 Task: Open Card Card0000000079 in Board Board0000000020 in Workspace WS0000000007 in Trello. Add Member Email0000000027 to Card Card0000000079 in Board Board0000000020 in Workspace WS0000000007 in Trello. Add Orange Label titled Label0000000079 to Card Card0000000079 in Board Board0000000020 in Workspace WS0000000007 in Trello. Add Checklist CL0000000079 to Card Card0000000079 in Board Board0000000020 in Workspace WS0000000007 in Trello. Add Dates with Start Date as Oct 01 2023 and Due Date as Oct 31 2023 to Card Card0000000079 in Board Board0000000020 in Workspace WS0000000007 in Trello
Action: Mouse moved to (333, 451)
Screenshot: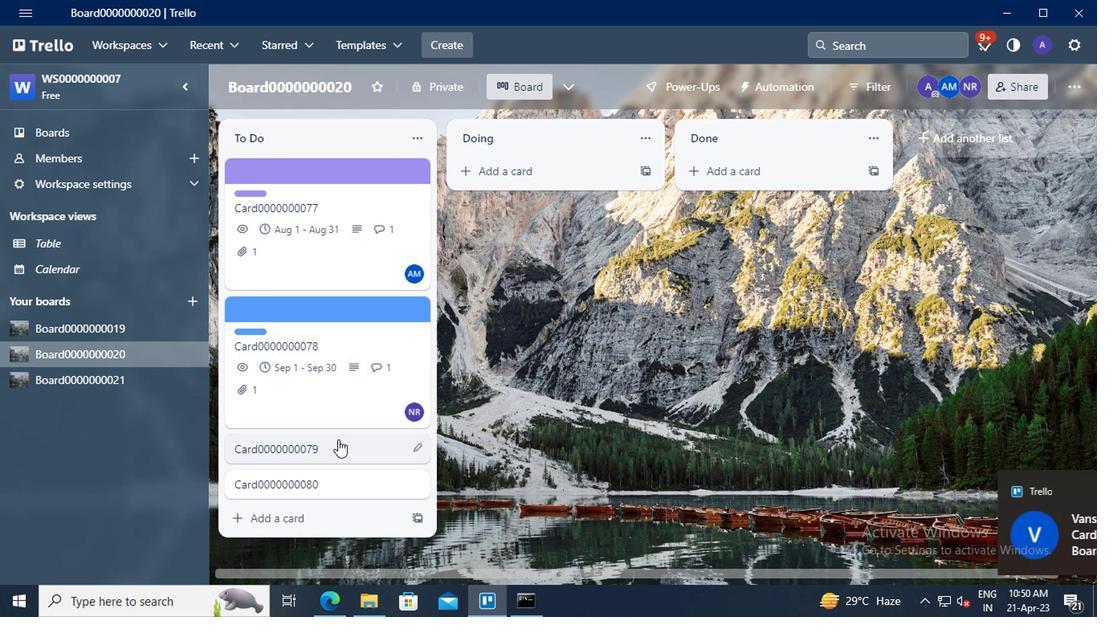 
Action: Mouse pressed left at (333, 451)
Screenshot: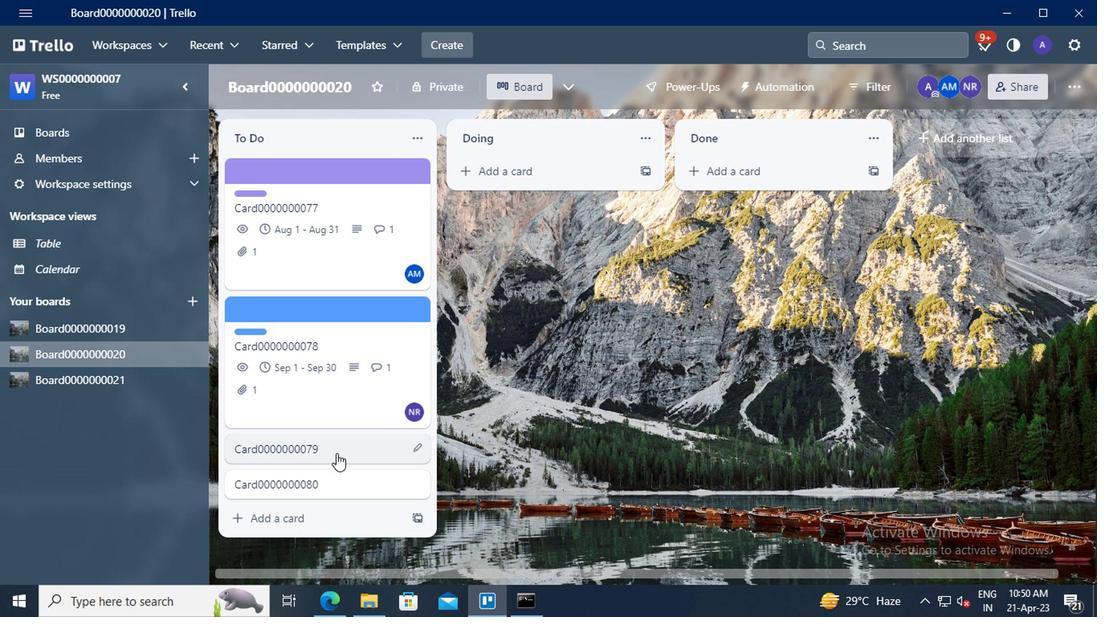 
Action: Mouse moved to (742, 199)
Screenshot: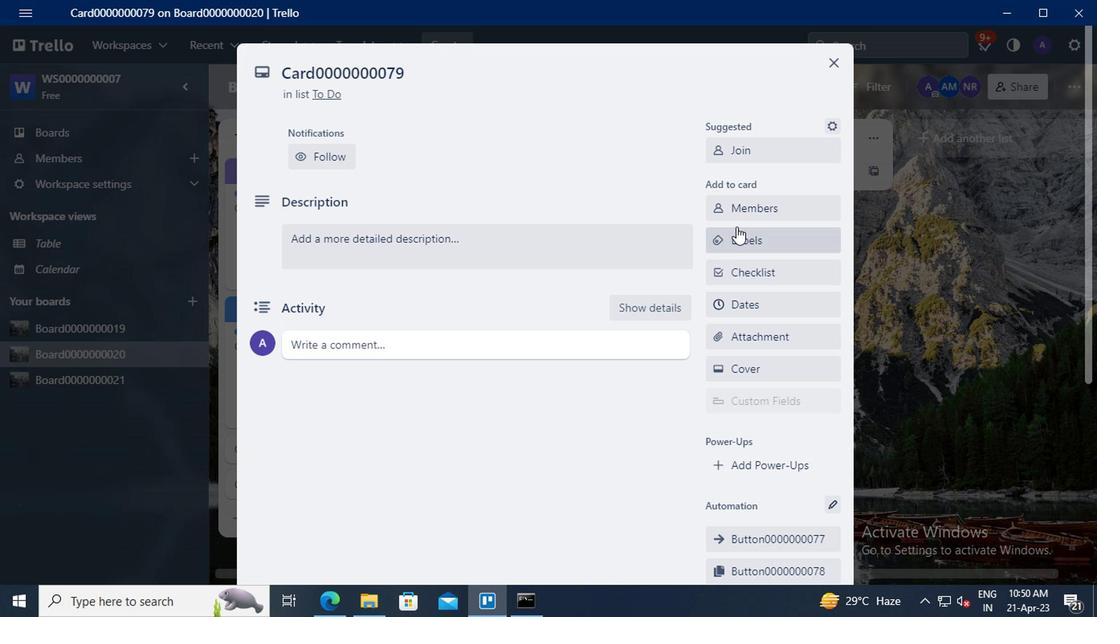 
Action: Mouse pressed left at (742, 199)
Screenshot: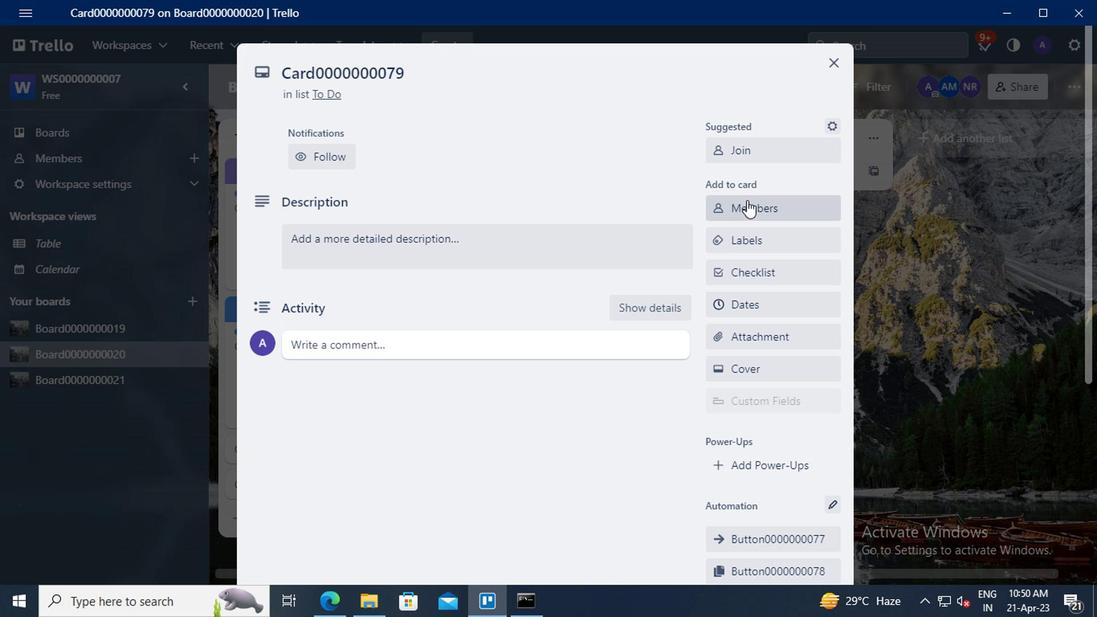 
Action: Mouse moved to (742, 281)
Screenshot: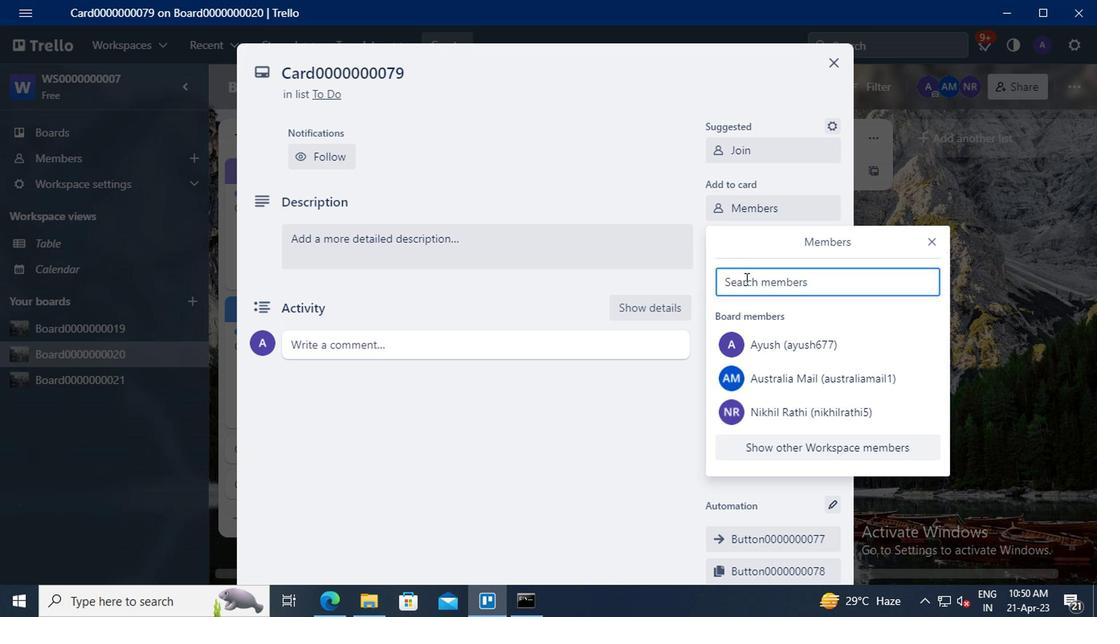
Action: Mouse pressed left at (742, 281)
Screenshot: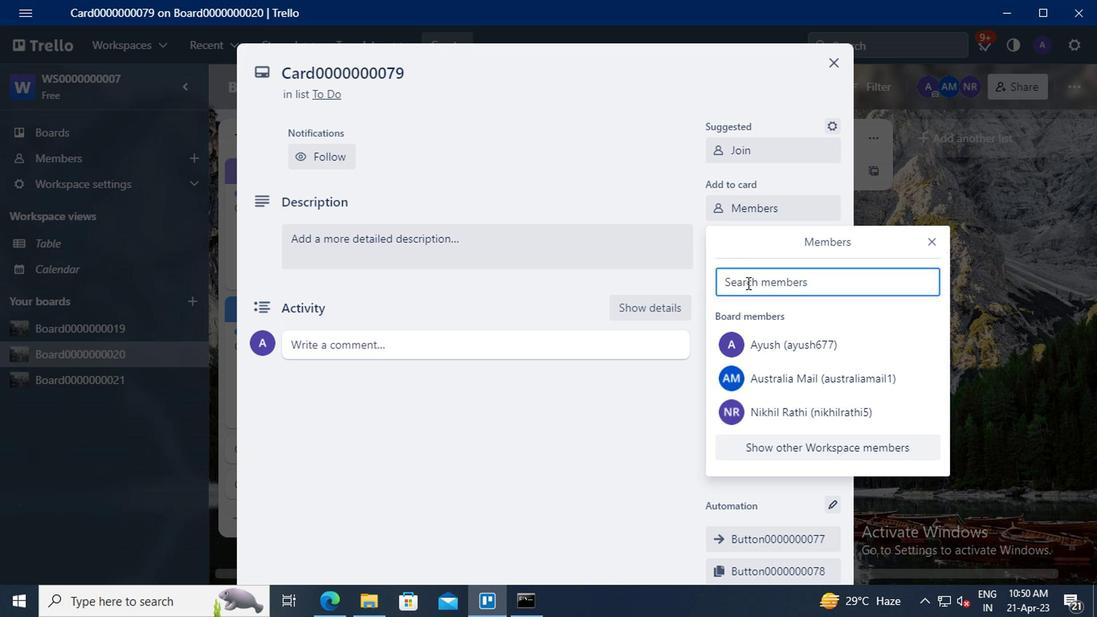 
Action: Mouse moved to (720, 273)
Screenshot: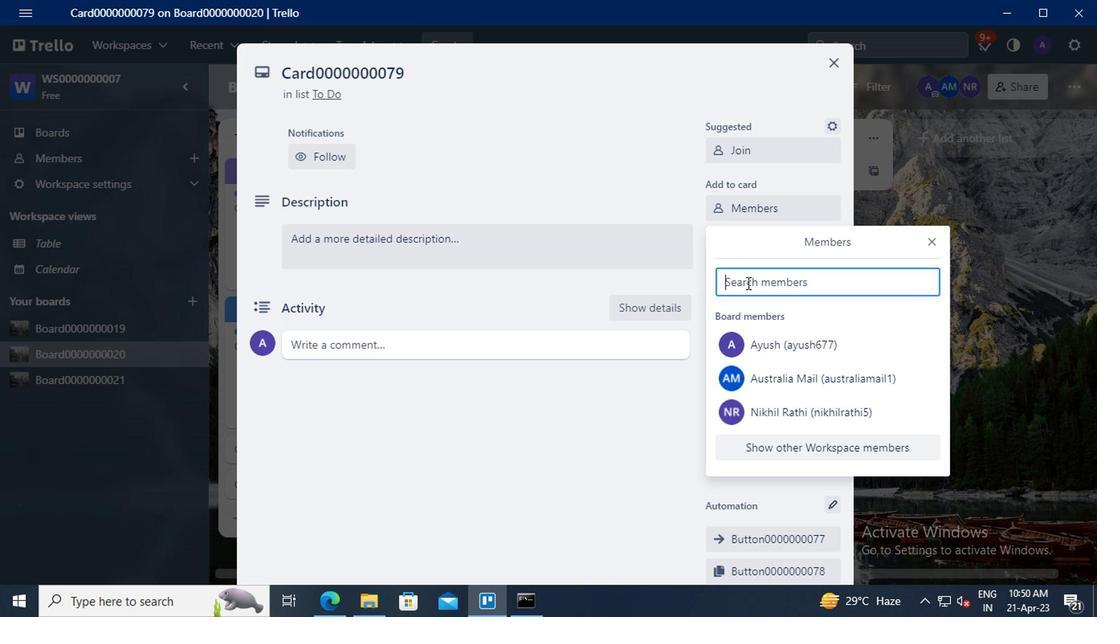 
Action: Key pressed carxxstreet791<Key.shift>@GMAIL.COM
Screenshot: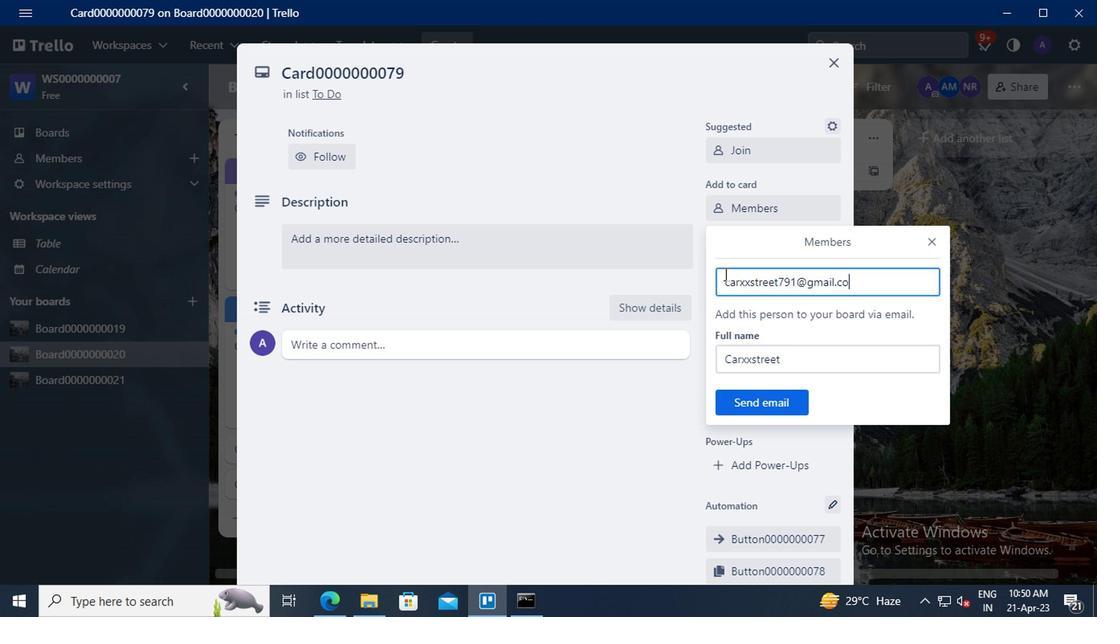 
Action: Mouse moved to (761, 397)
Screenshot: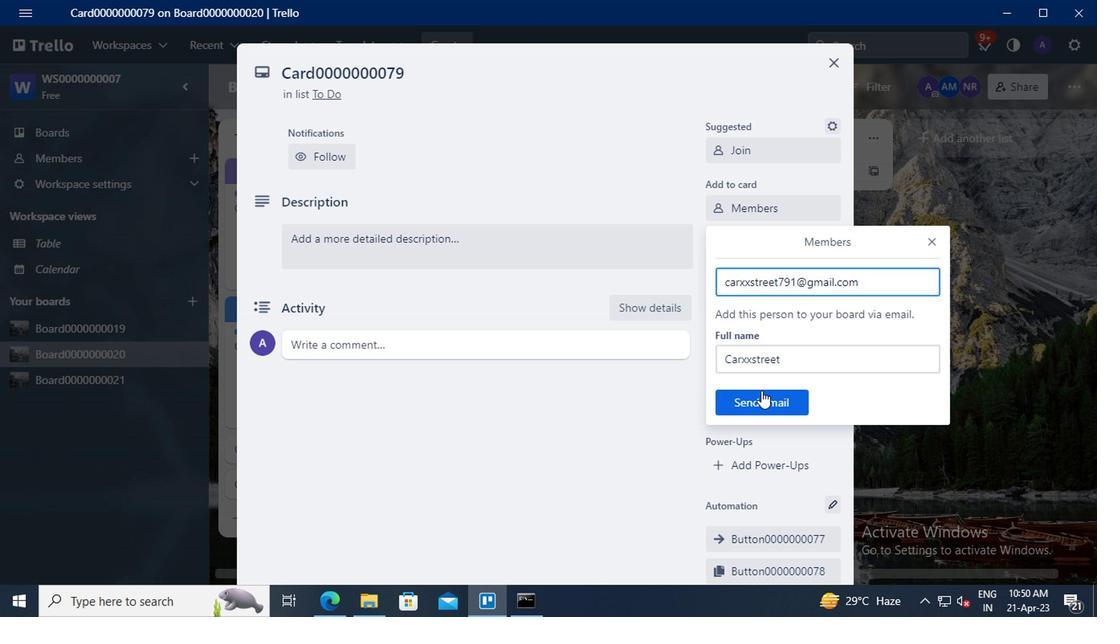 
Action: Mouse pressed left at (761, 397)
Screenshot: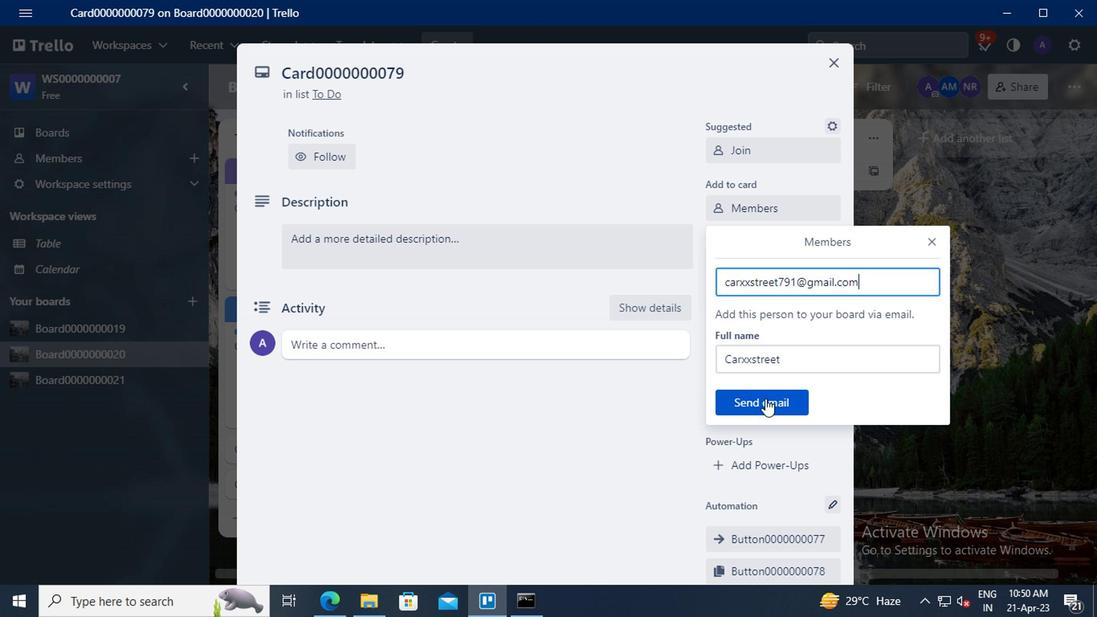 
Action: Mouse moved to (758, 239)
Screenshot: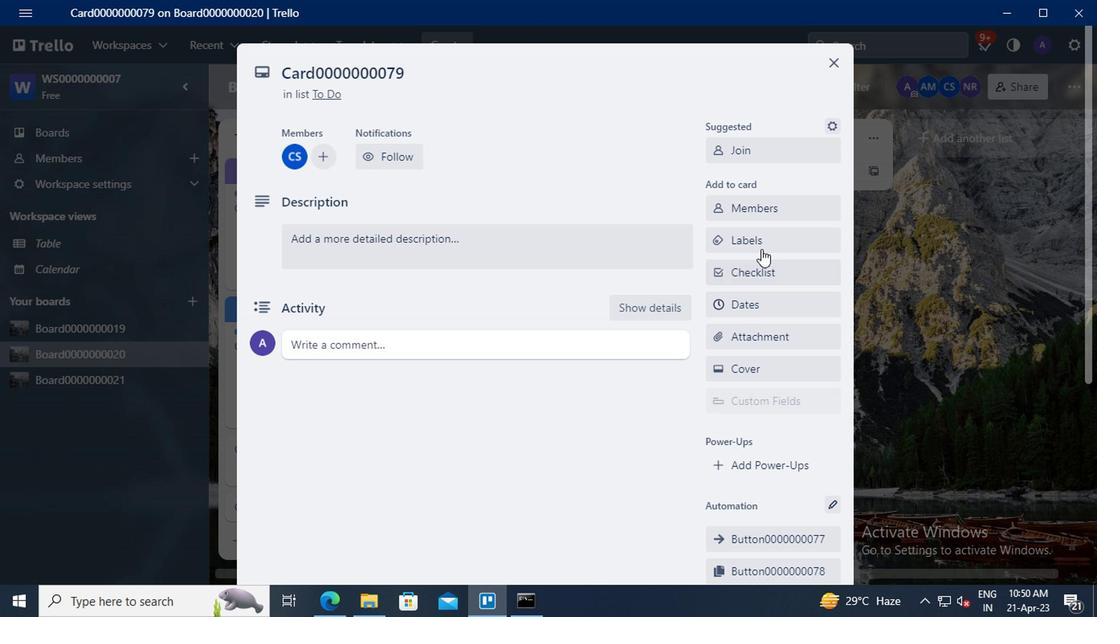 
Action: Mouse pressed left at (758, 239)
Screenshot: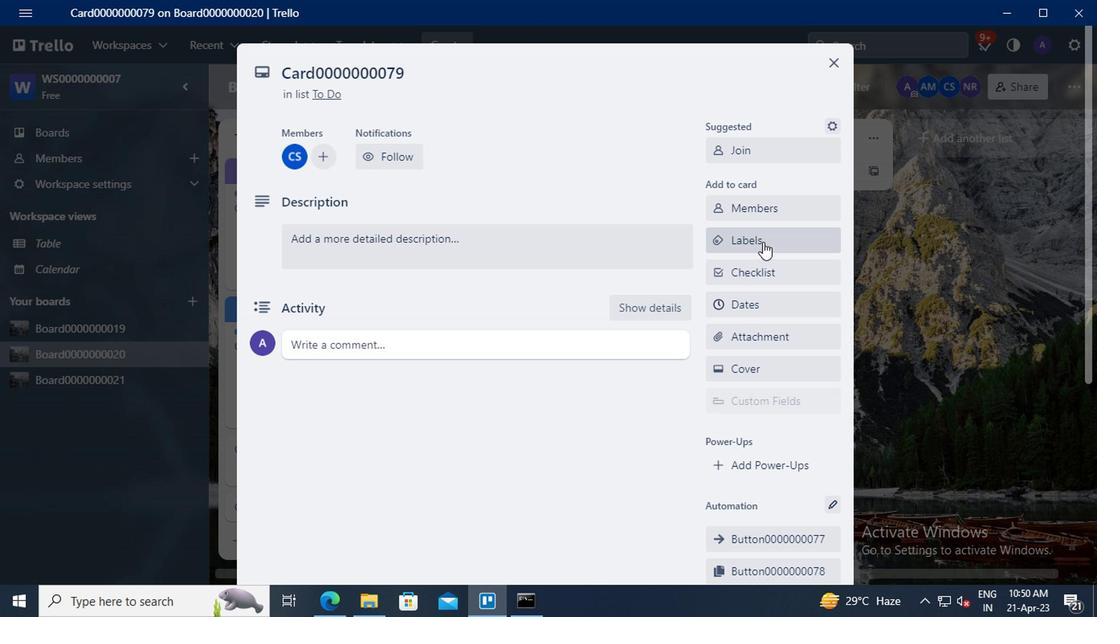 
Action: Mouse moved to (816, 419)
Screenshot: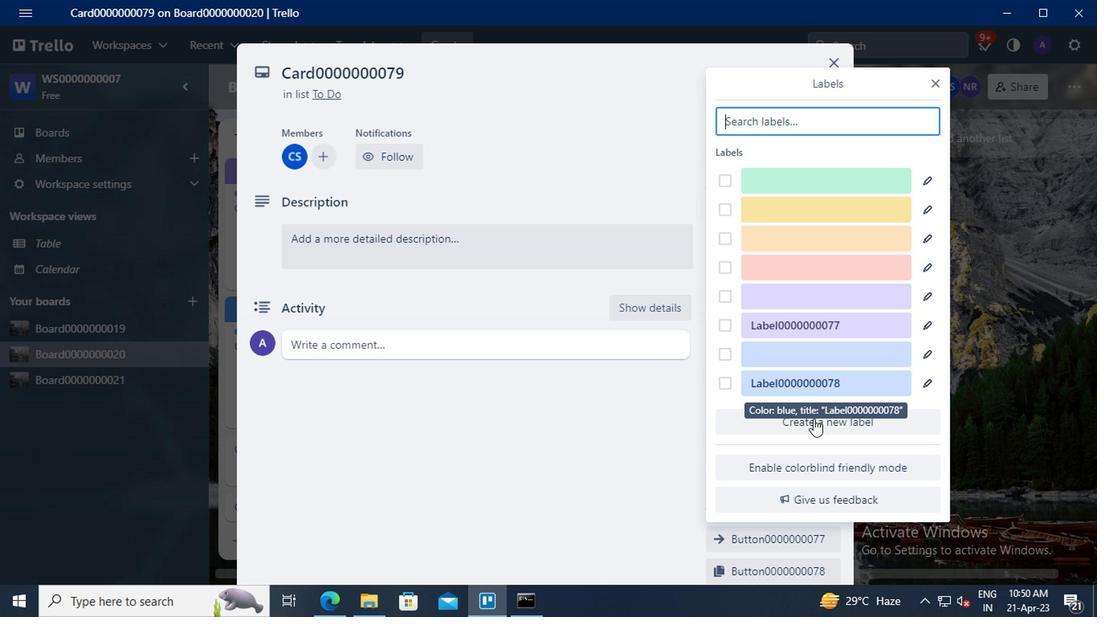 
Action: Mouse pressed left at (816, 419)
Screenshot: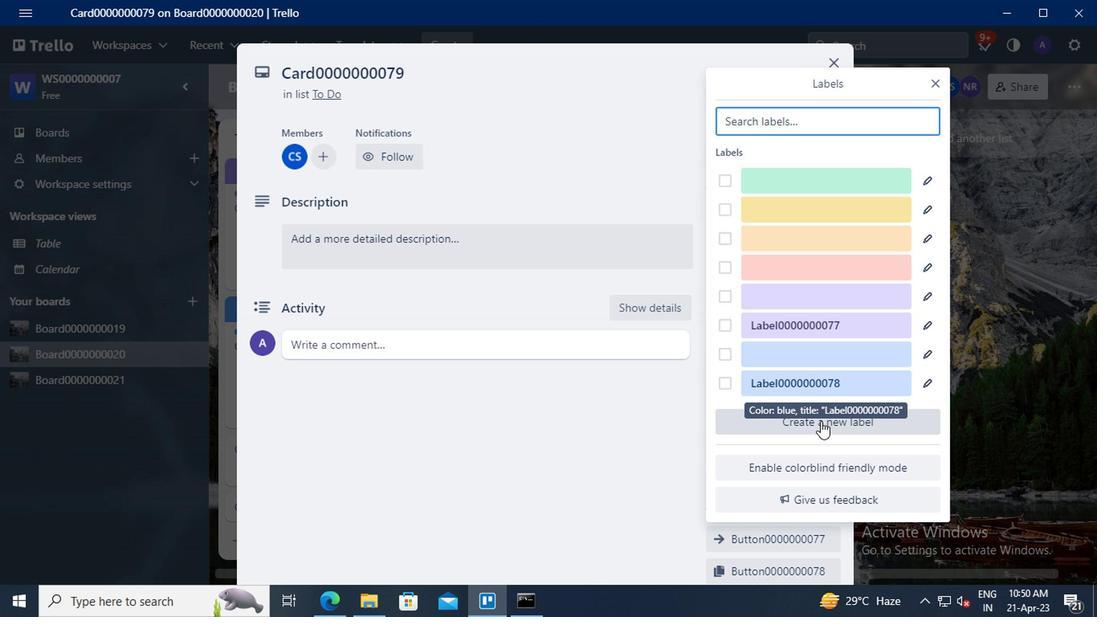 
Action: Mouse moved to (762, 233)
Screenshot: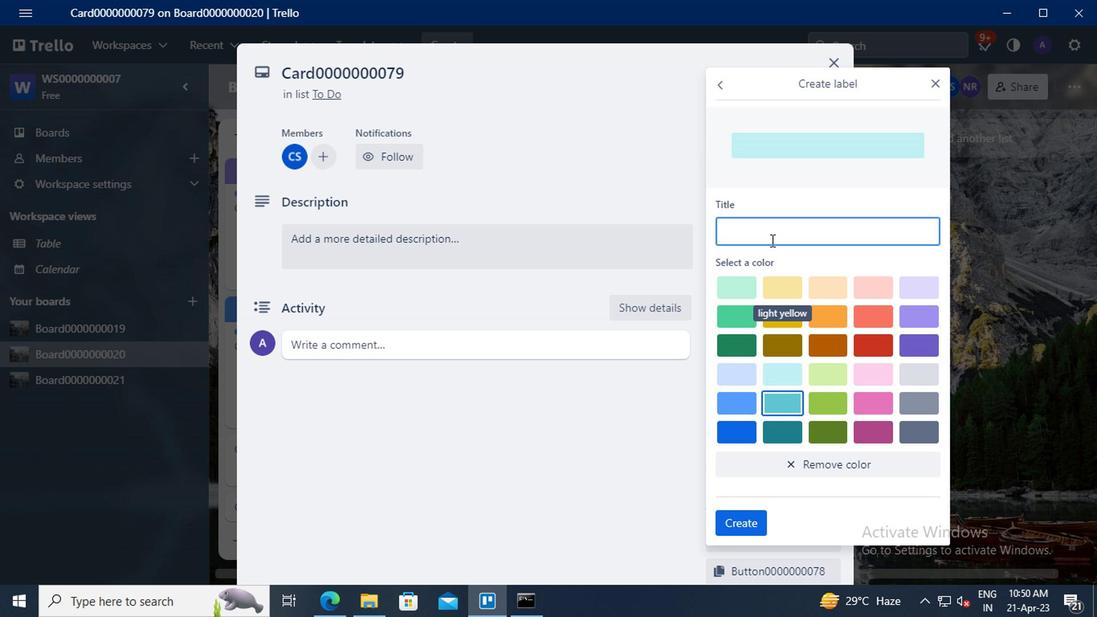 
Action: Mouse pressed left at (762, 233)
Screenshot: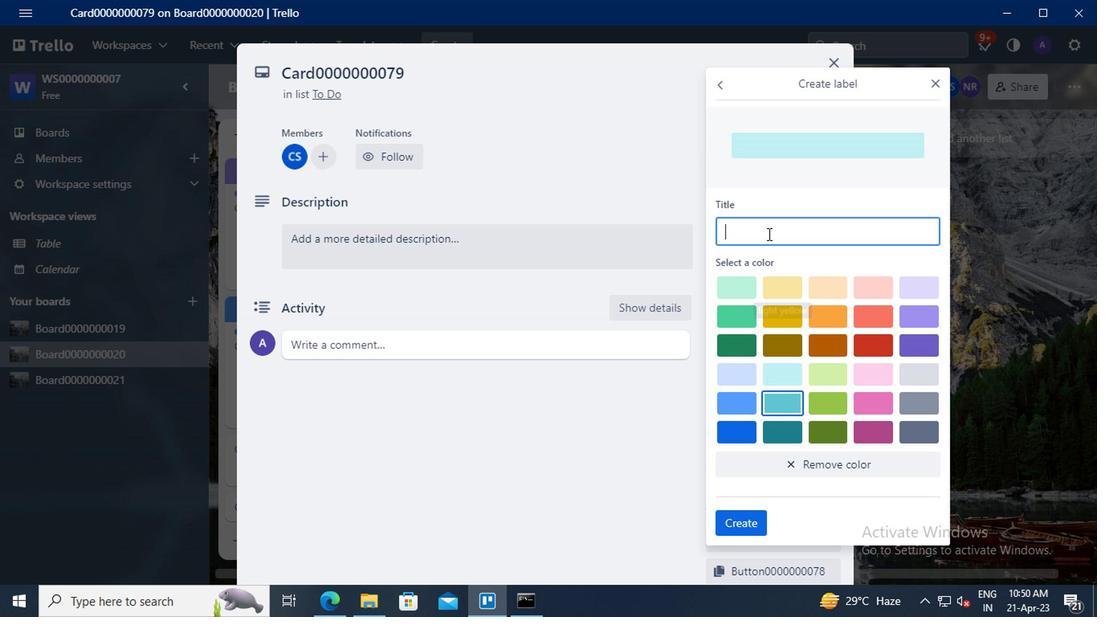 
Action: Key pressed <Key.shift>LABEL0000000079
Screenshot: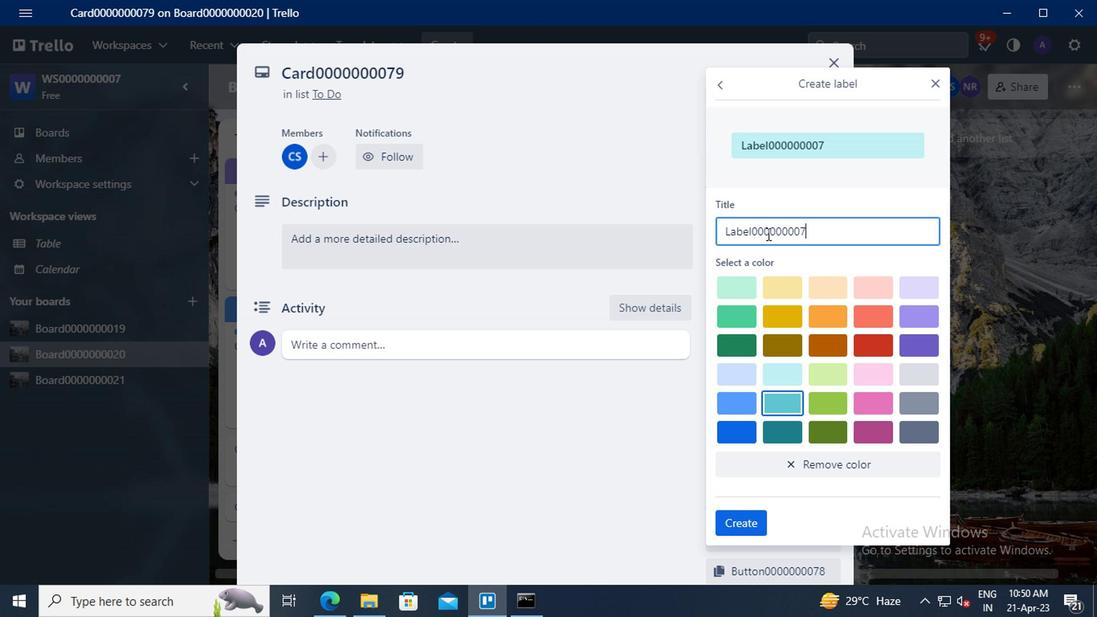 
Action: Mouse moved to (822, 305)
Screenshot: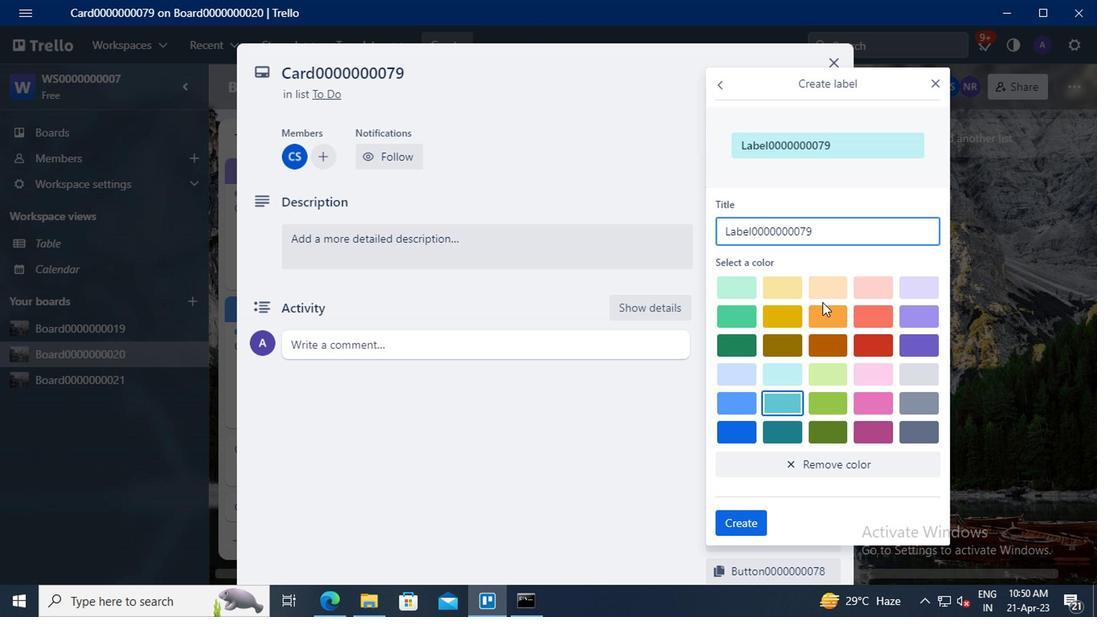 
Action: Mouse pressed left at (822, 305)
Screenshot: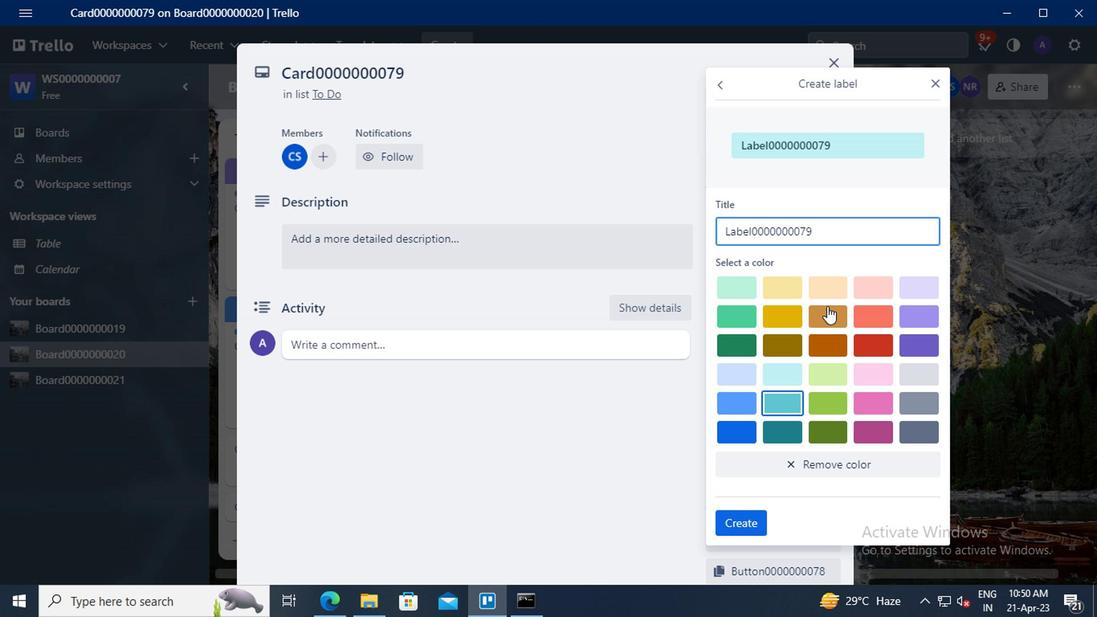 
Action: Mouse moved to (750, 519)
Screenshot: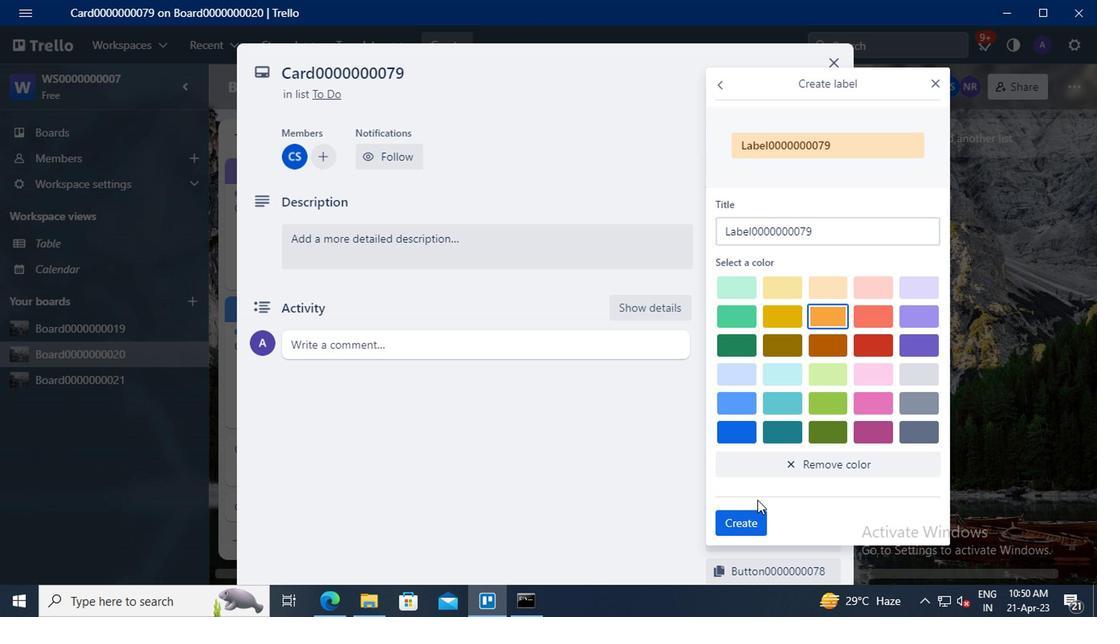 
Action: Mouse pressed left at (750, 519)
Screenshot: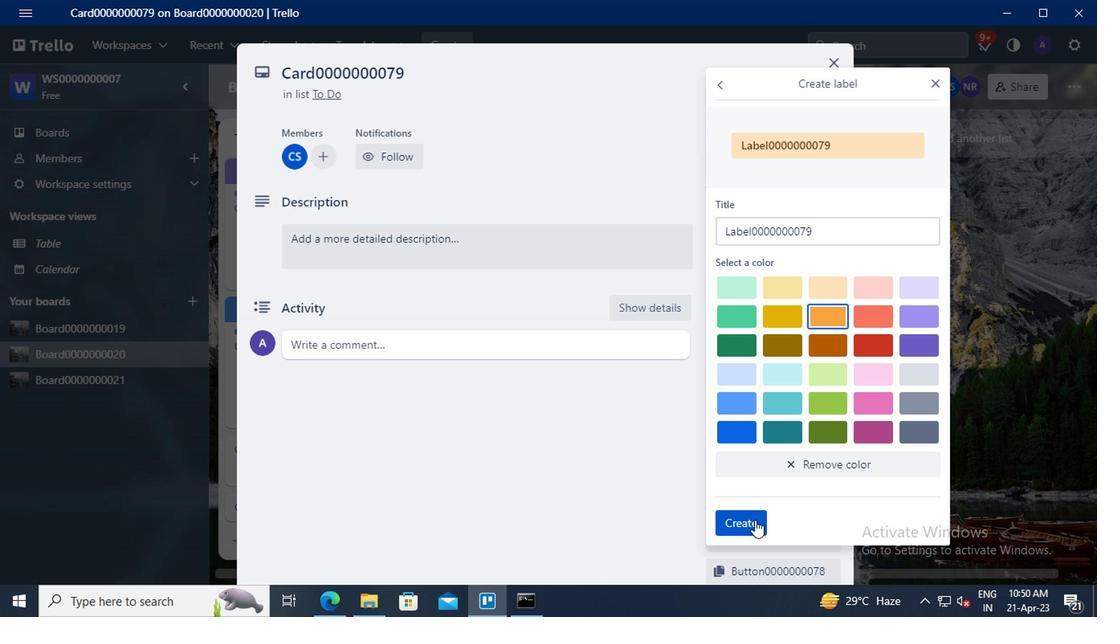
Action: Mouse moved to (932, 82)
Screenshot: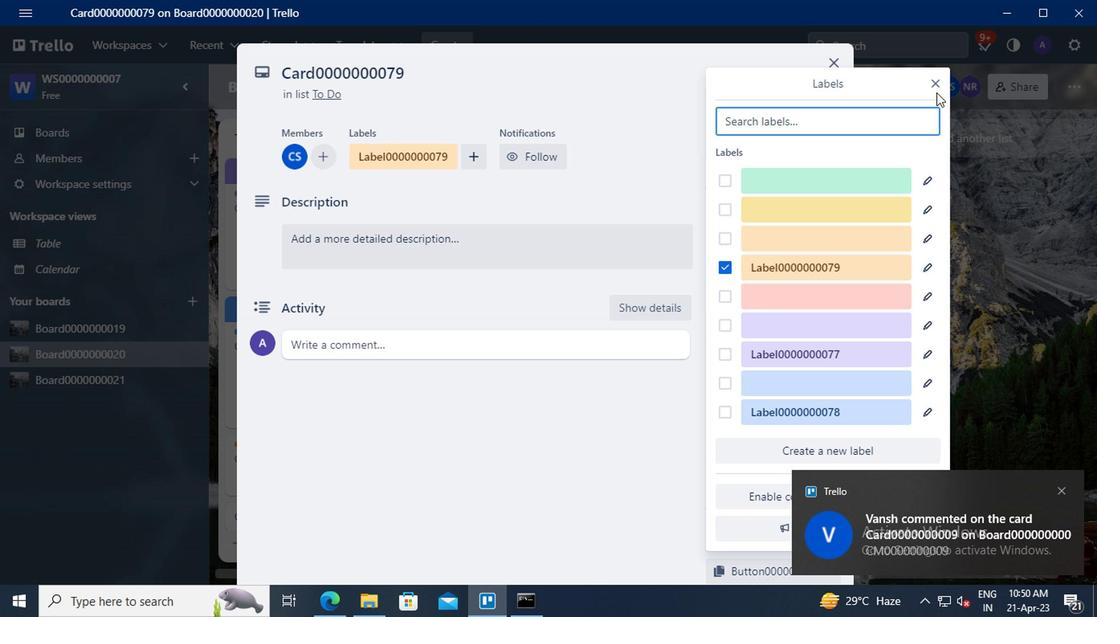 
Action: Mouse pressed left at (932, 82)
Screenshot: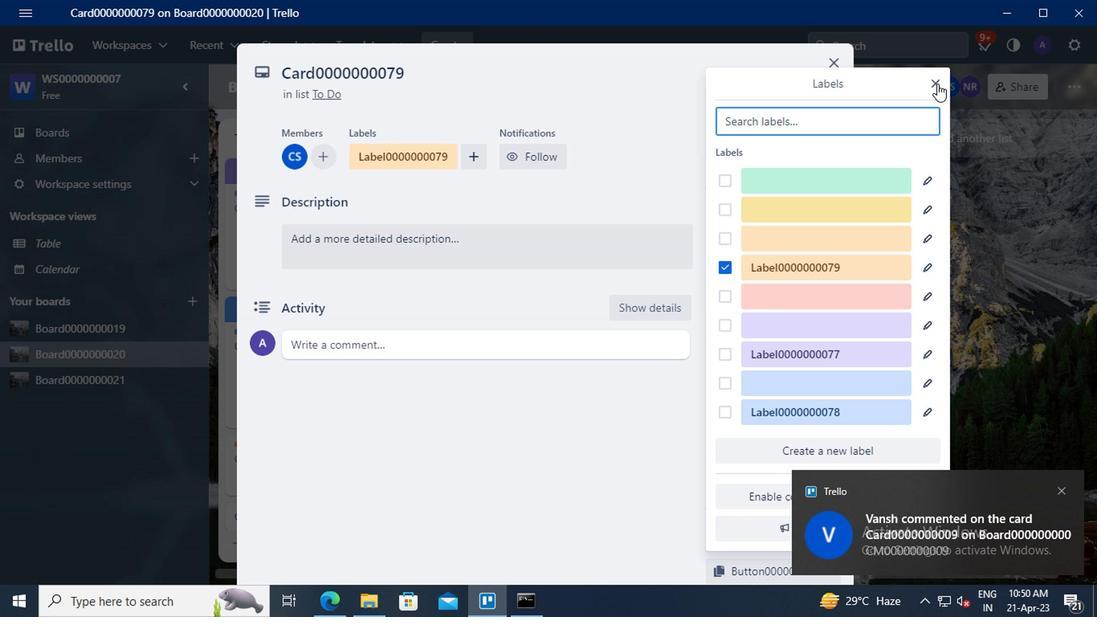 
Action: Mouse moved to (768, 268)
Screenshot: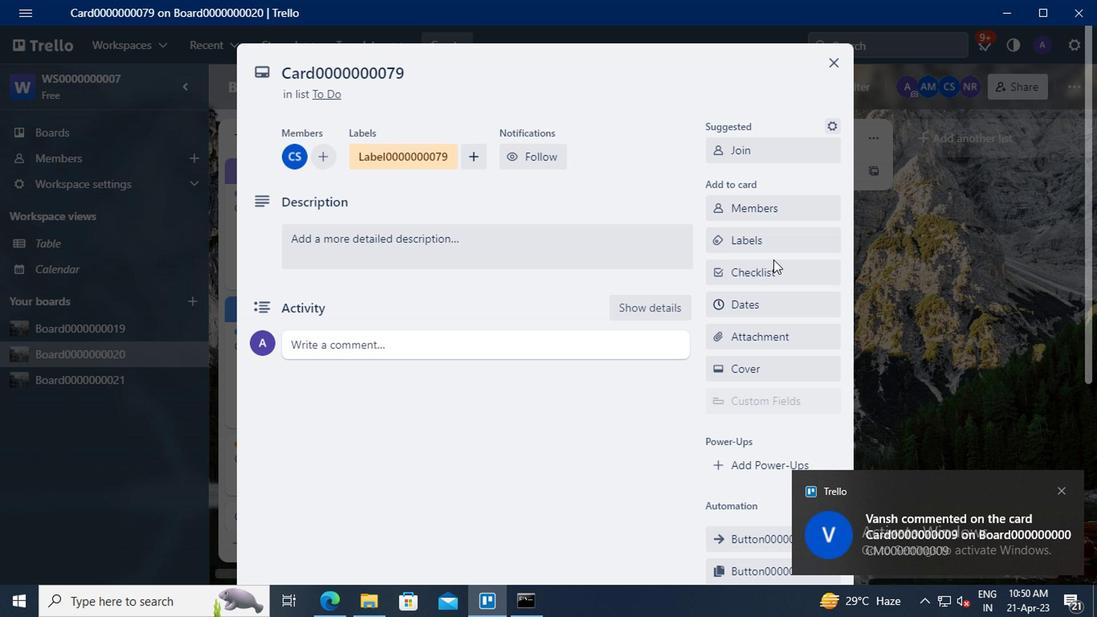 
Action: Mouse pressed left at (768, 268)
Screenshot: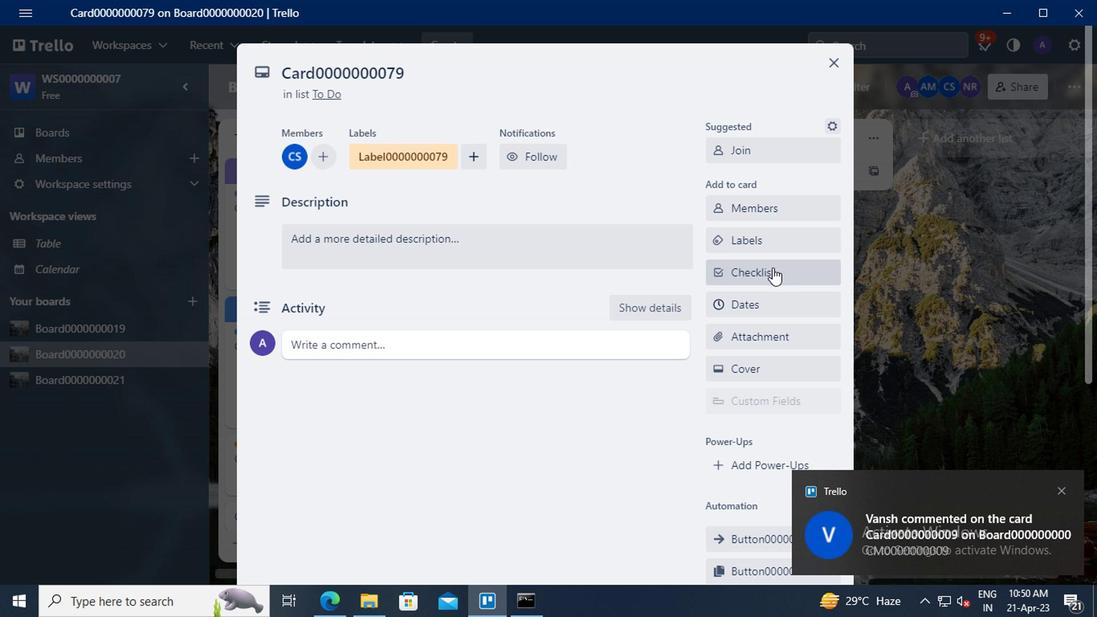 
Action: Key pressed <Key.delete><Key.shift>CL0000000079
Screenshot: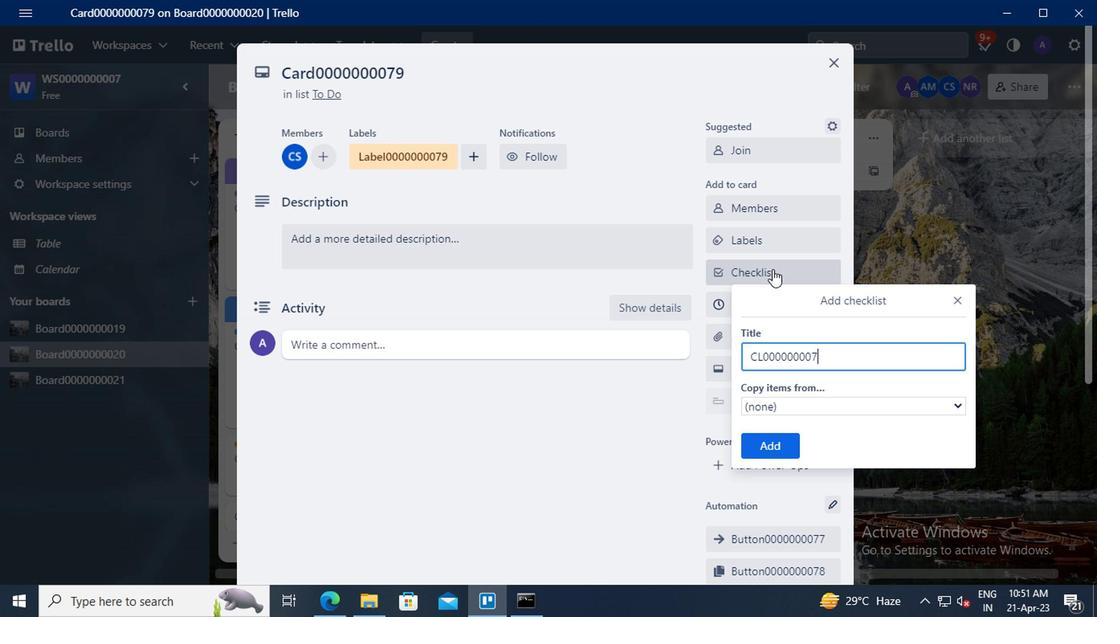 
Action: Mouse moved to (765, 441)
Screenshot: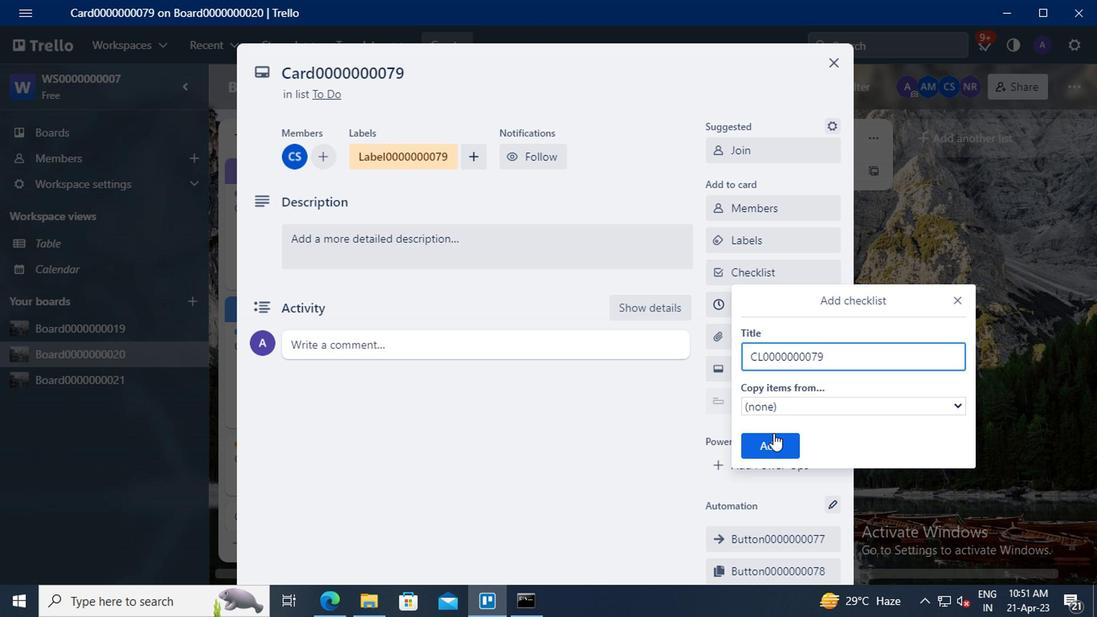 
Action: Mouse pressed left at (765, 441)
Screenshot: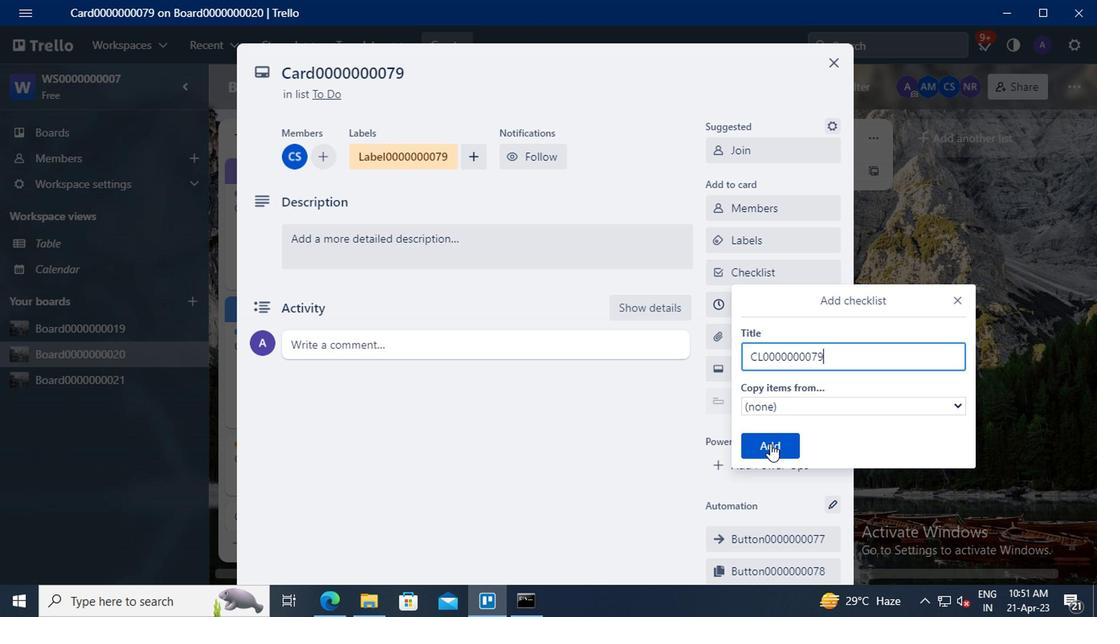 
Action: Mouse moved to (750, 305)
Screenshot: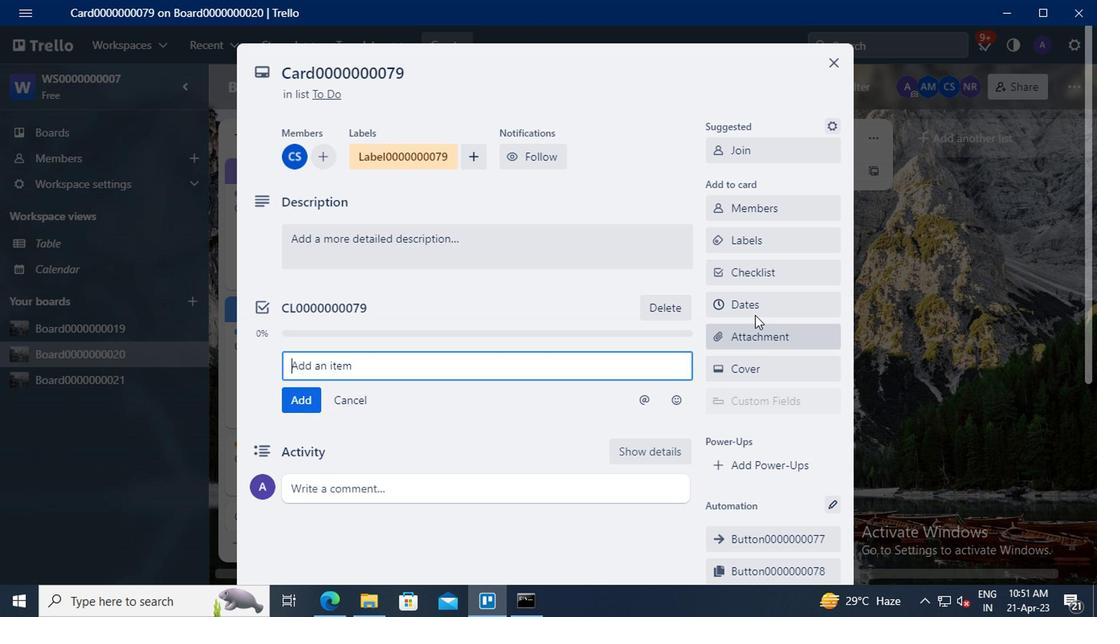 
Action: Mouse pressed left at (750, 305)
Screenshot: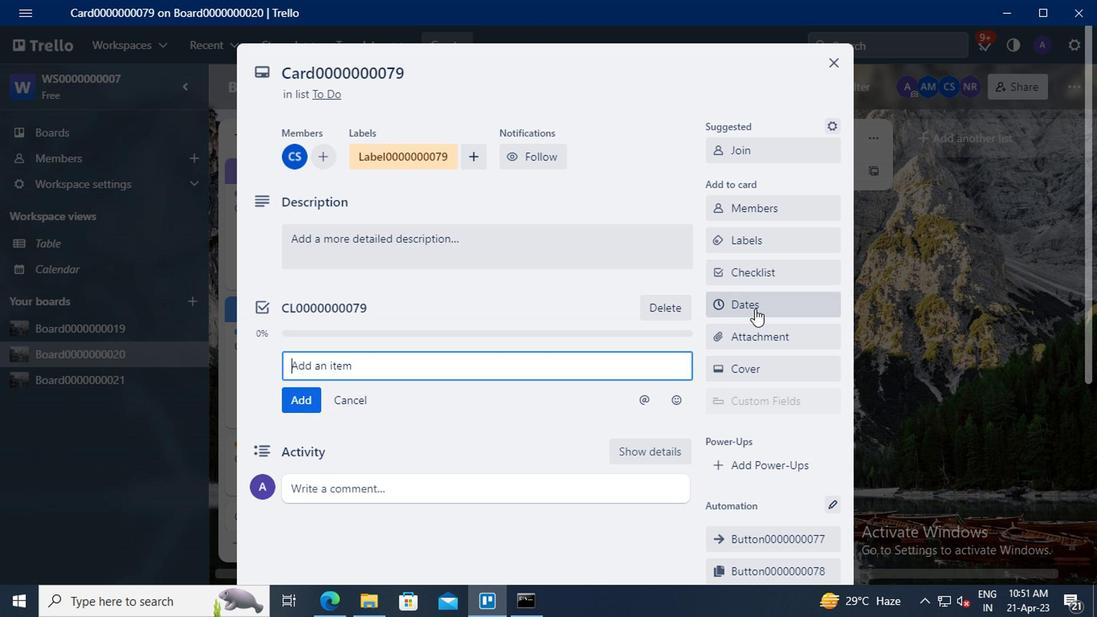 
Action: Mouse moved to (719, 370)
Screenshot: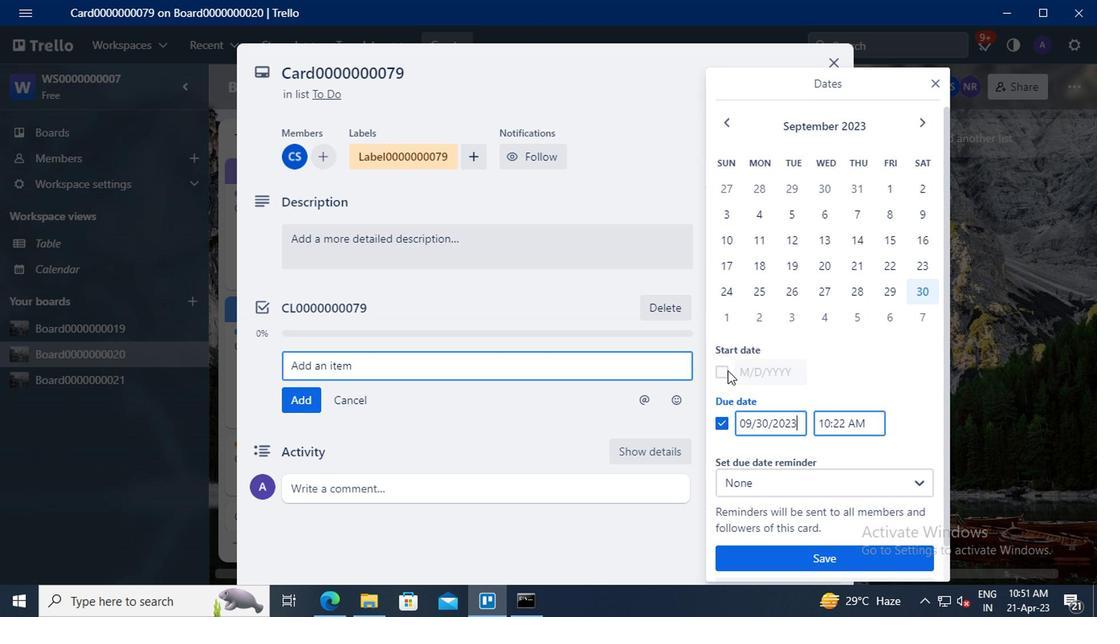 
Action: Mouse pressed left at (719, 370)
Screenshot: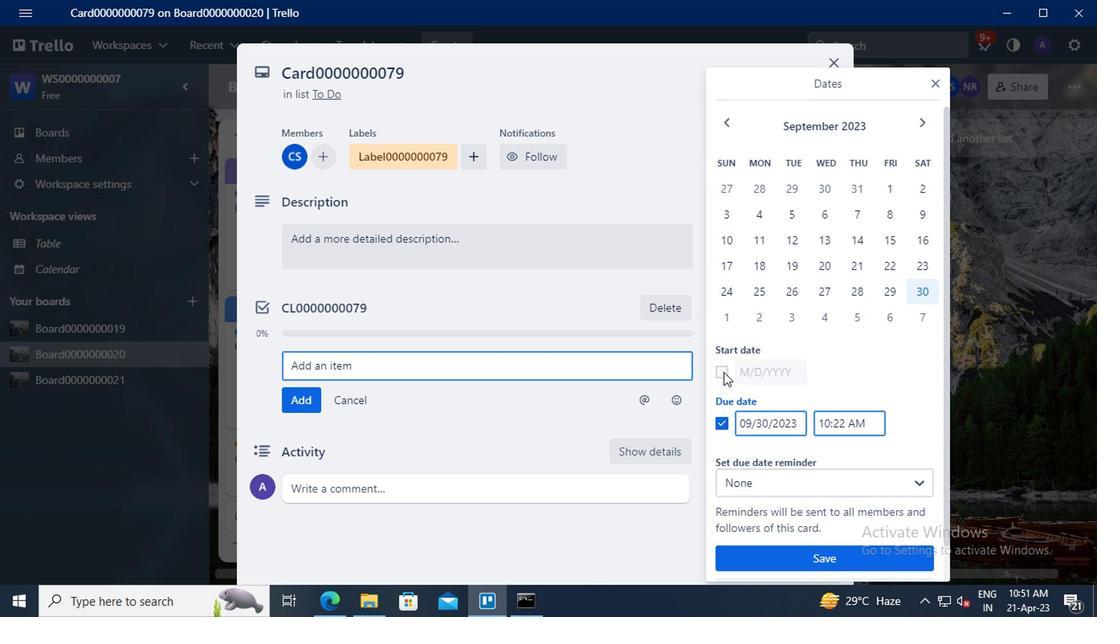 
Action: Mouse moved to (763, 370)
Screenshot: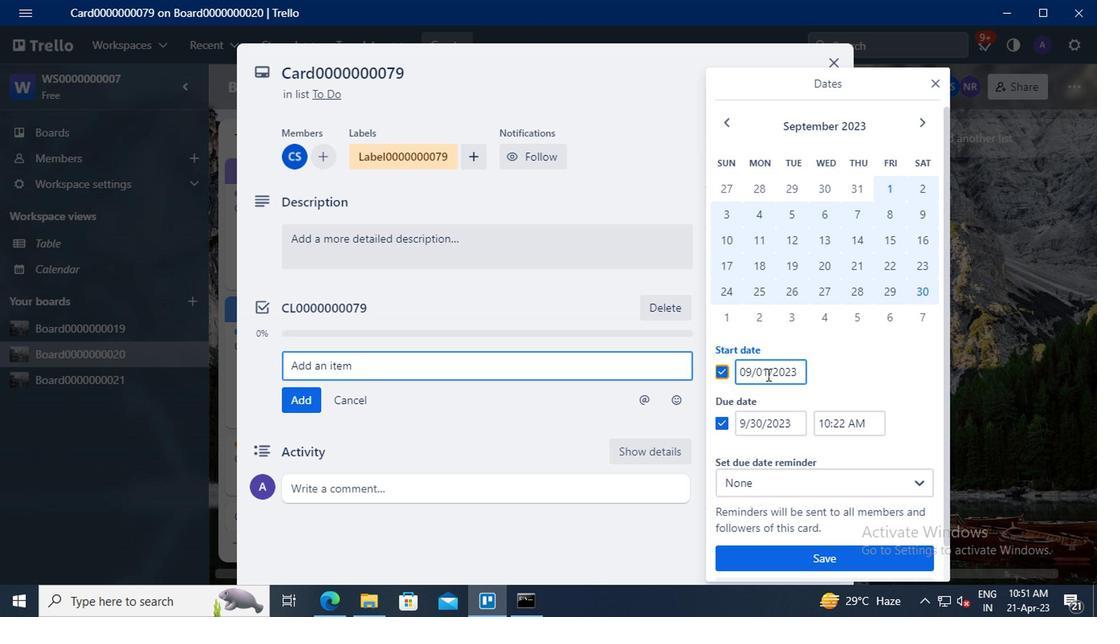 
Action: Mouse pressed left at (763, 370)
Screenshot: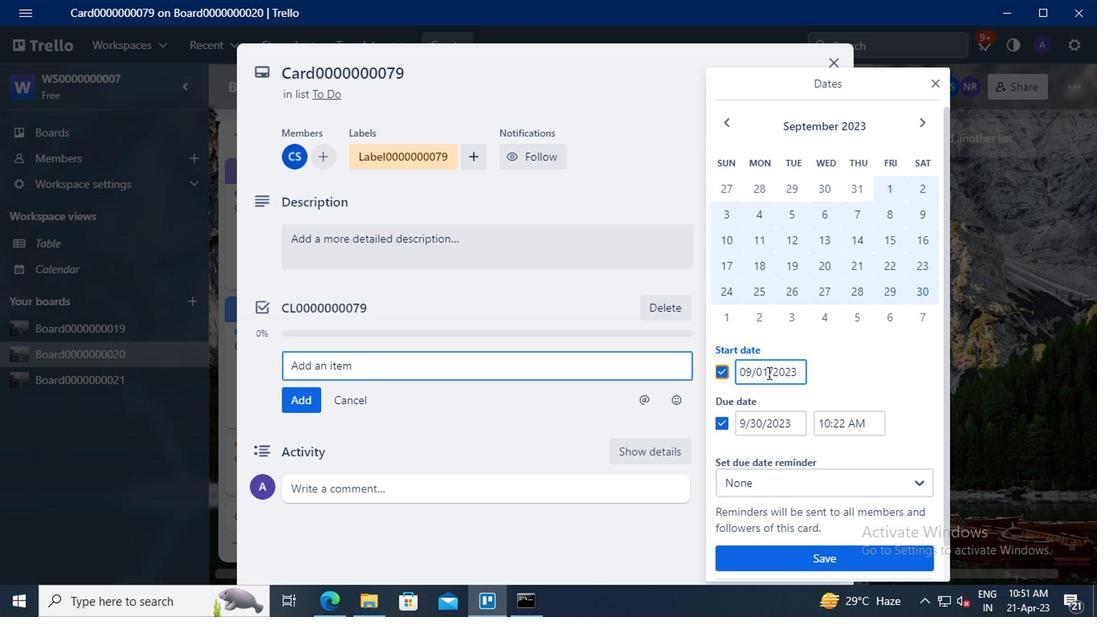 
Action: Mouse moved to (778, 327)
Screenshot: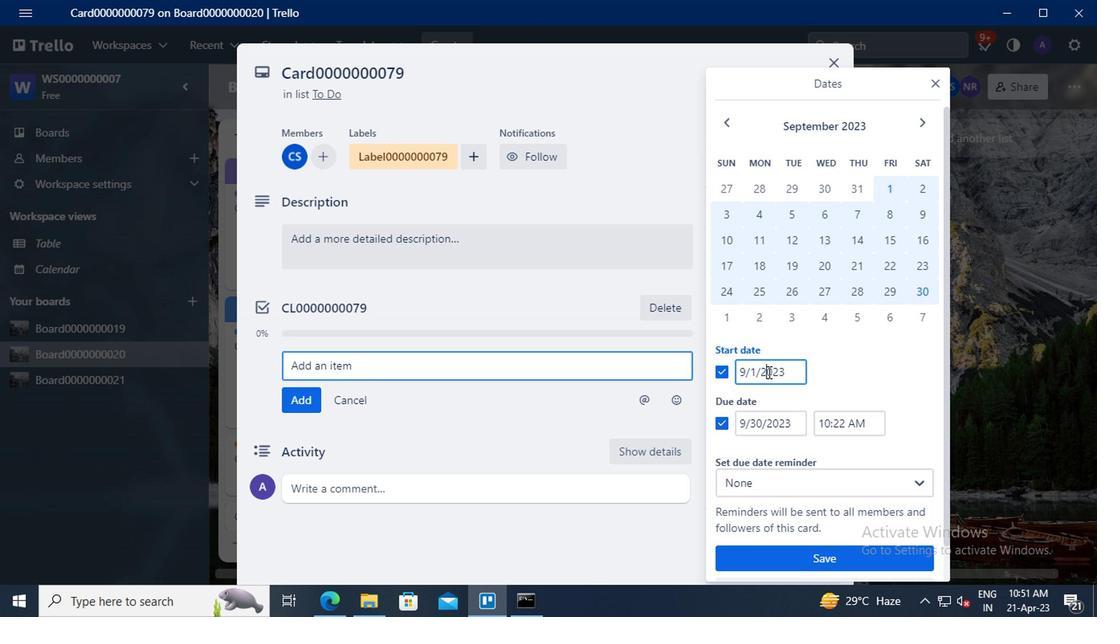 
Action: Key pressed <Key.left><Key.left><Key.backspace>1<Key.left><Key.left><Key.backspace>10
Screenshot: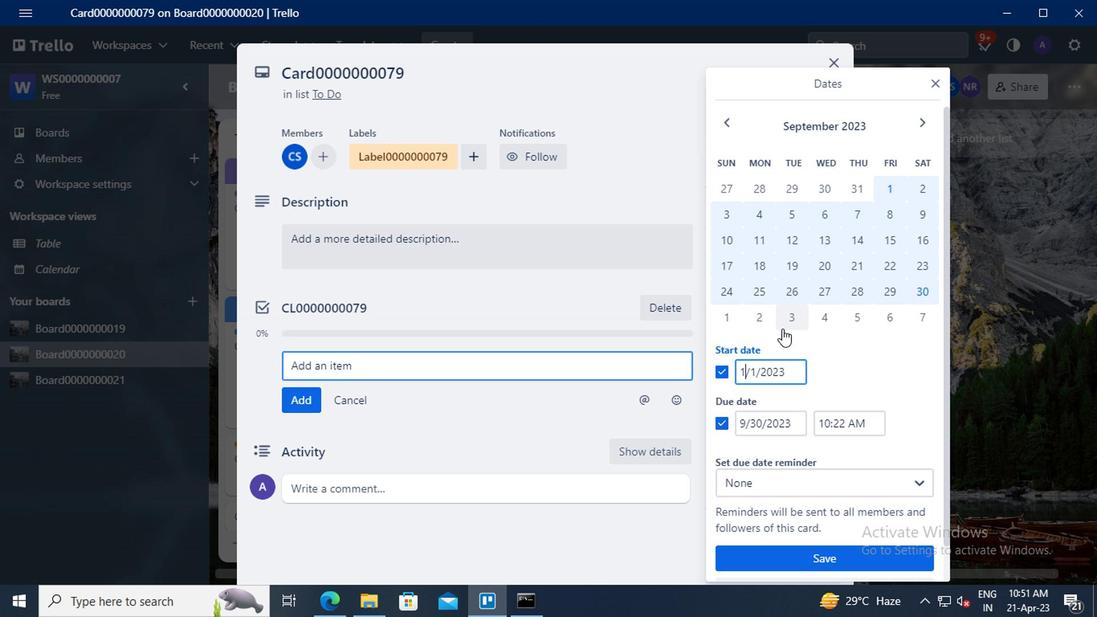 
Action: Mouse moved to (758, 420)
Screenshot: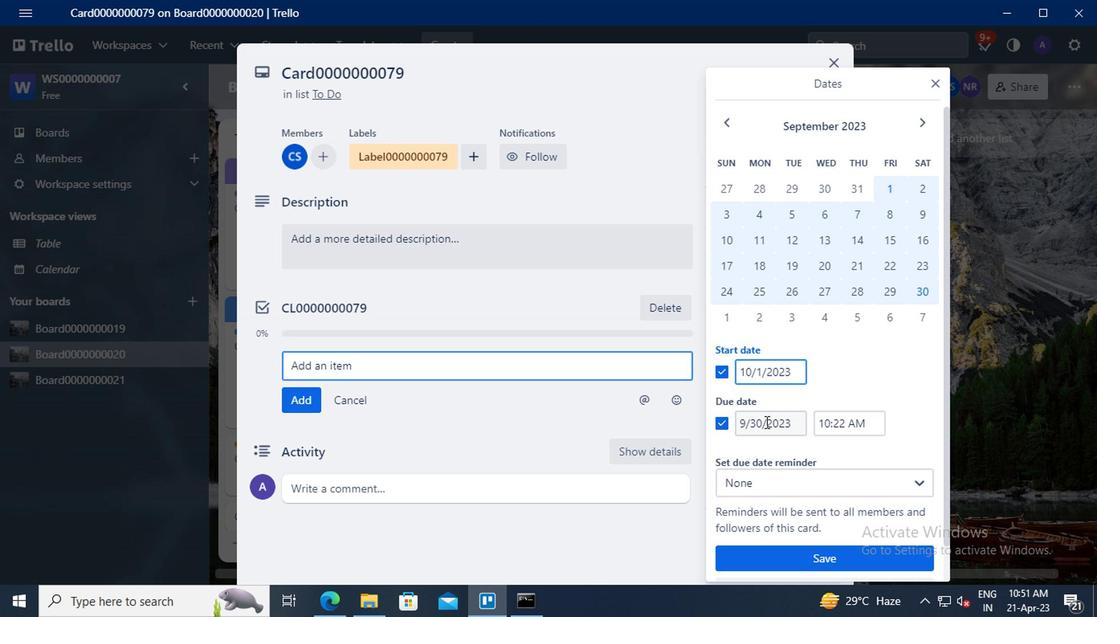 
Action: Mouse pressed left at (758, 420)
Screenshot: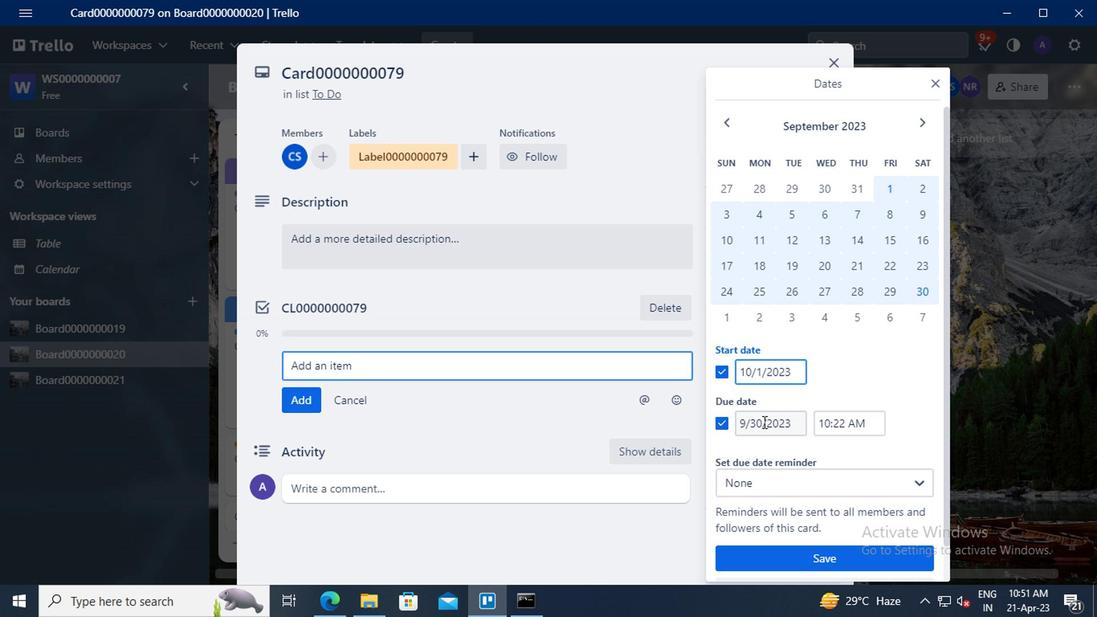 
Action: Mouse moved to (765, 400)
Screenshot: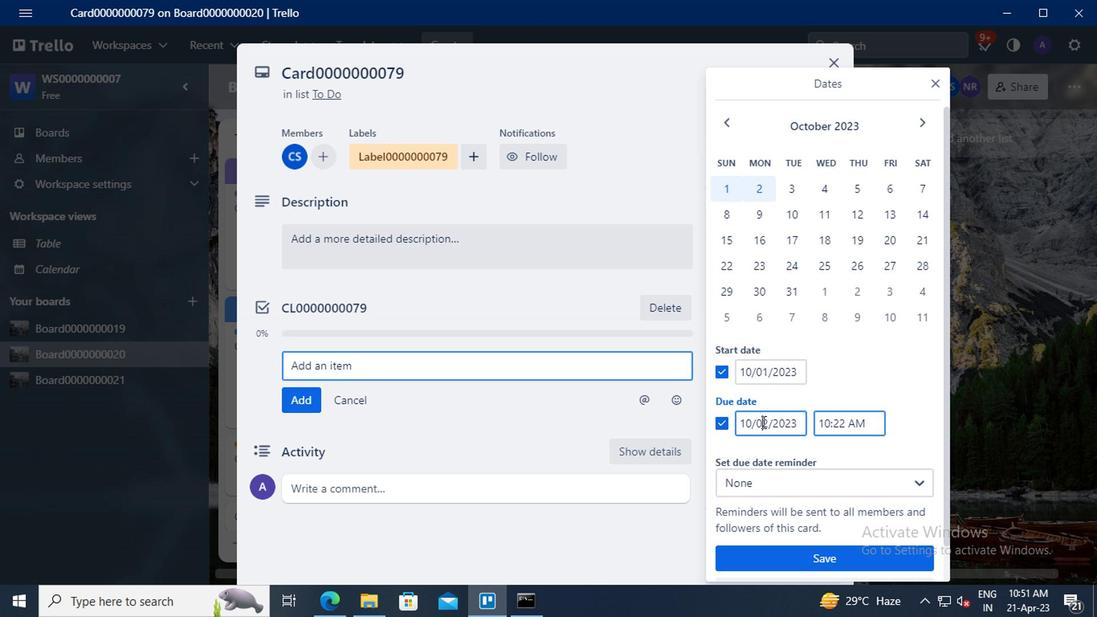 
Action: Key pressed <Key.backspace><Key.delete>31
Screenshot: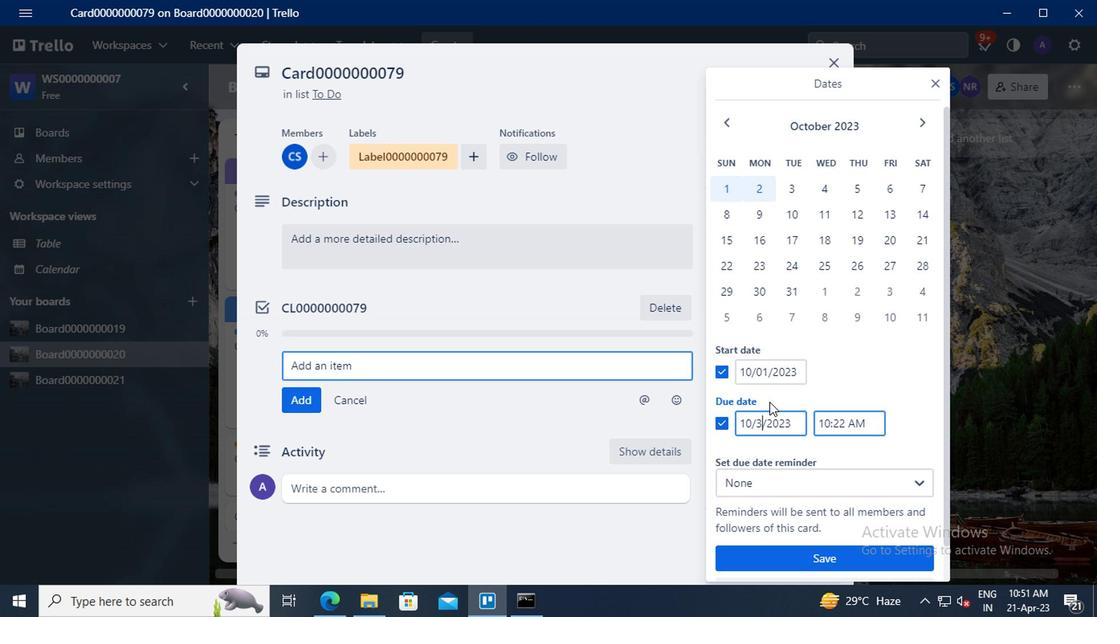 
Action: Mouse moved to (778, 562)
Screenshot: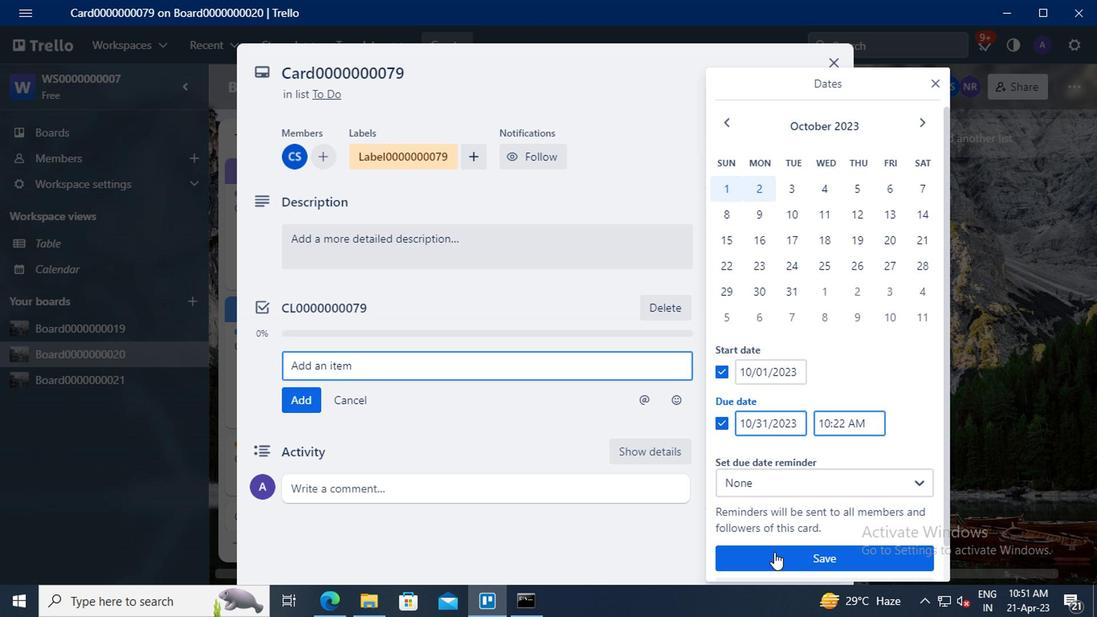 
Action: Mouse pressed left at (778, 562)
Screenshot: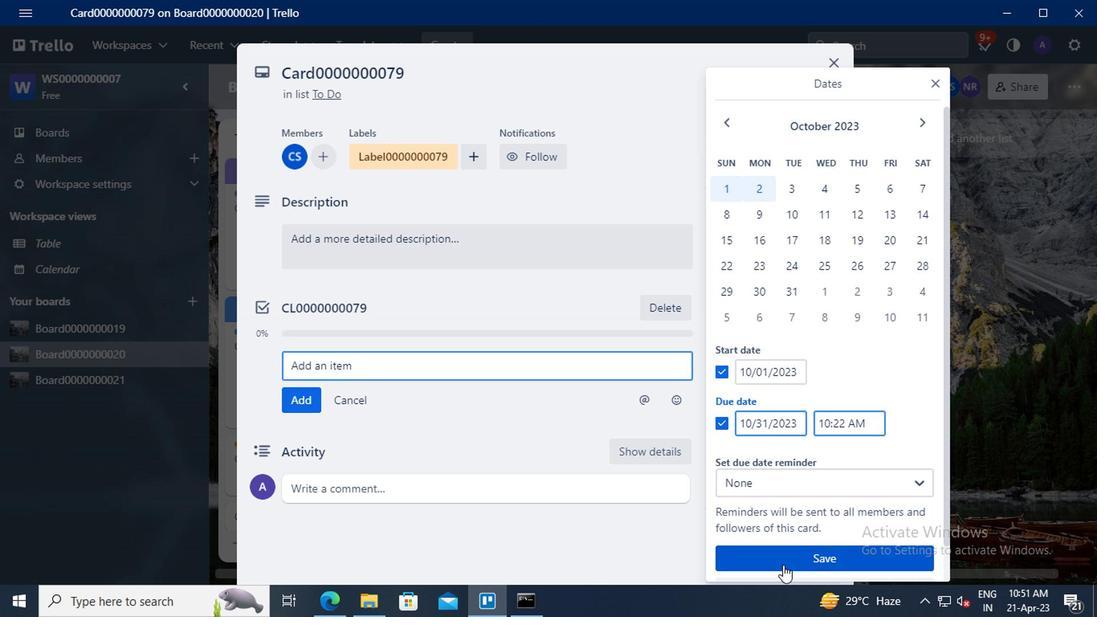 
